Task: Filter tasks to show only those due tomorrow.
Action: Mouse moved to (20, 163)
Screenshot: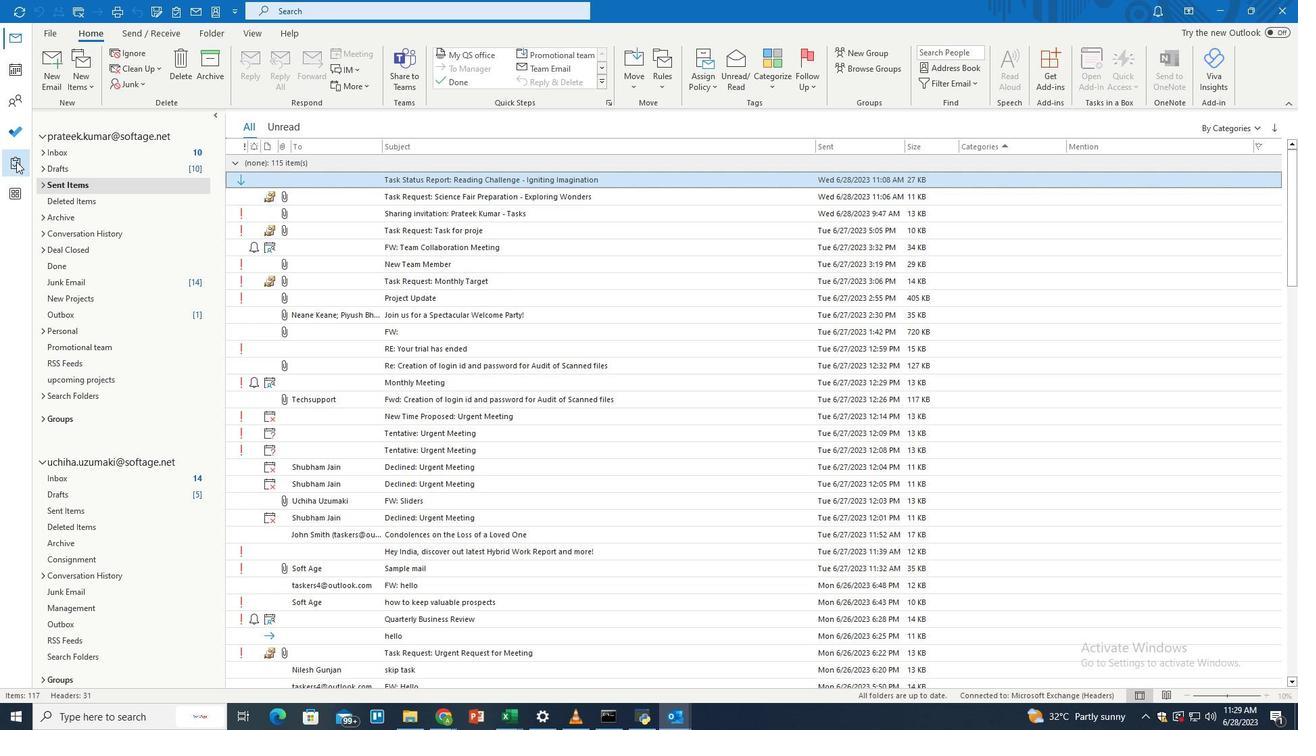 
Action: Mouse pressed left at (20, 163)
Screenshot: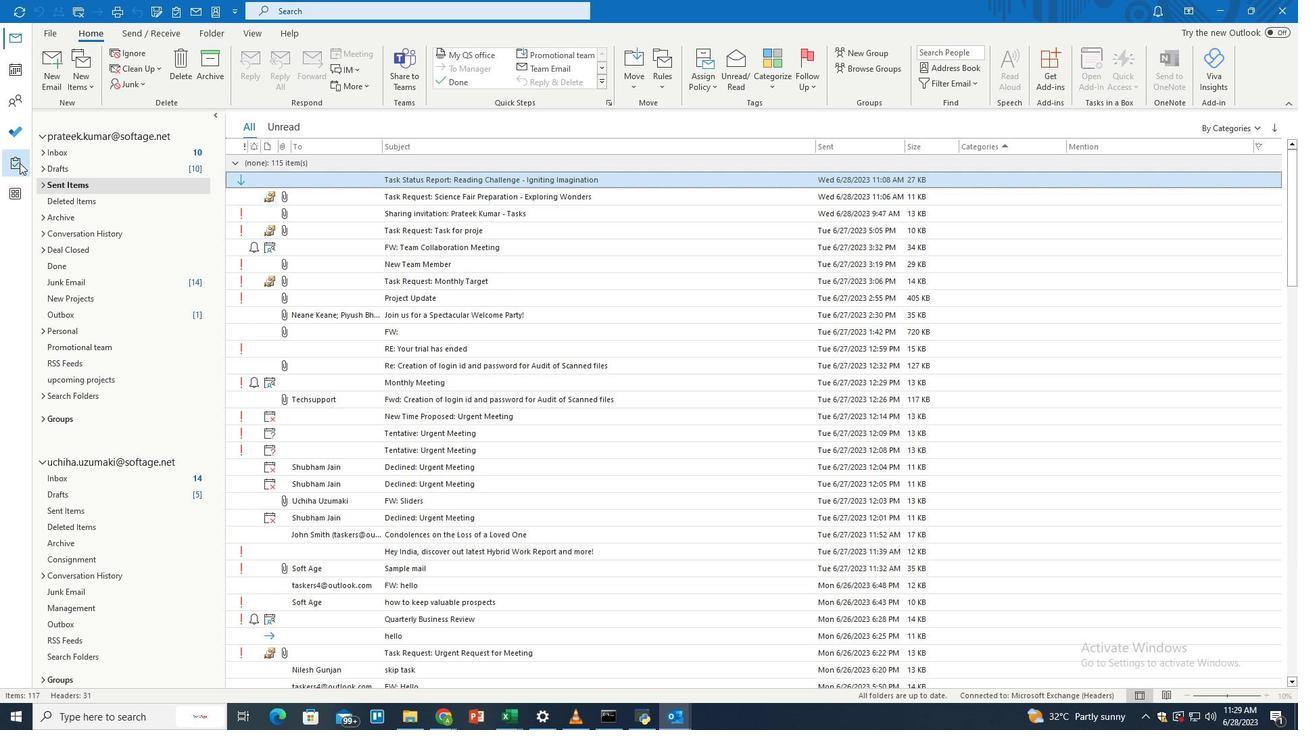 
Action: Mouse moved to (465, 12)
Screenshot: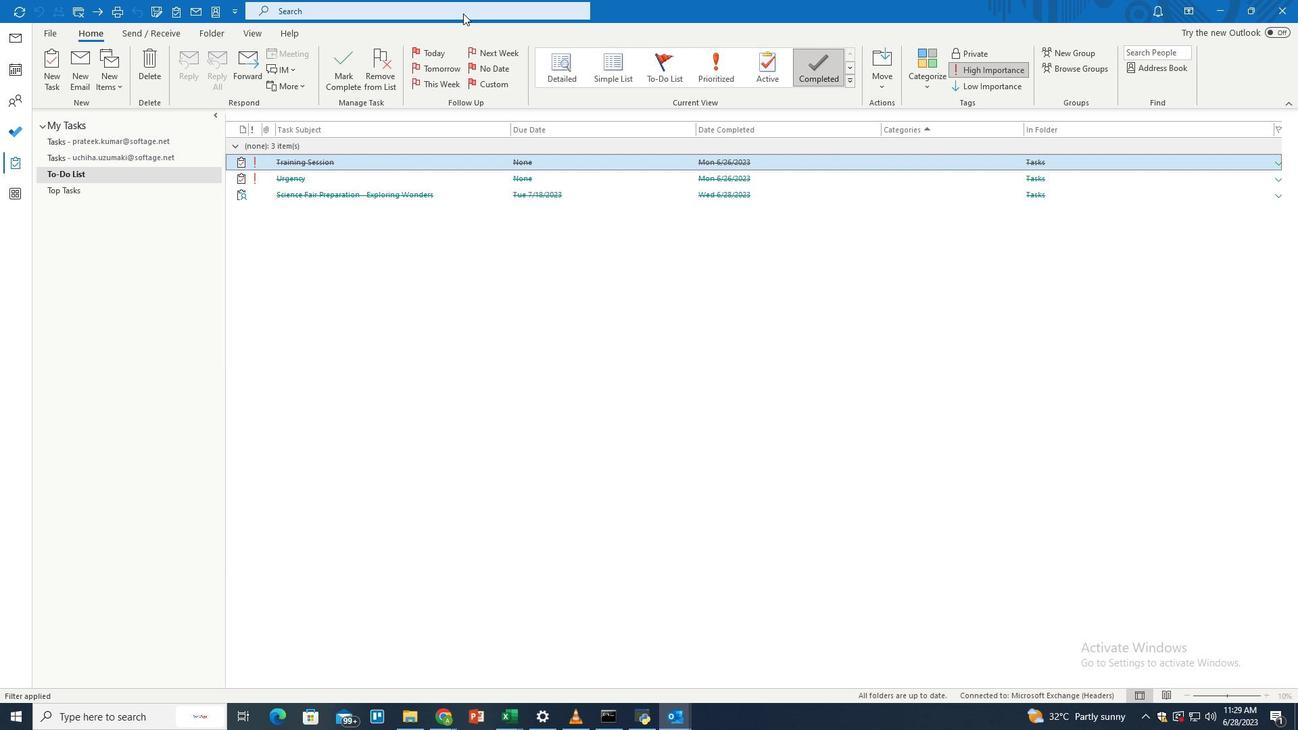 
Action: Mouse pressed left at (465, 12)
Screenshot: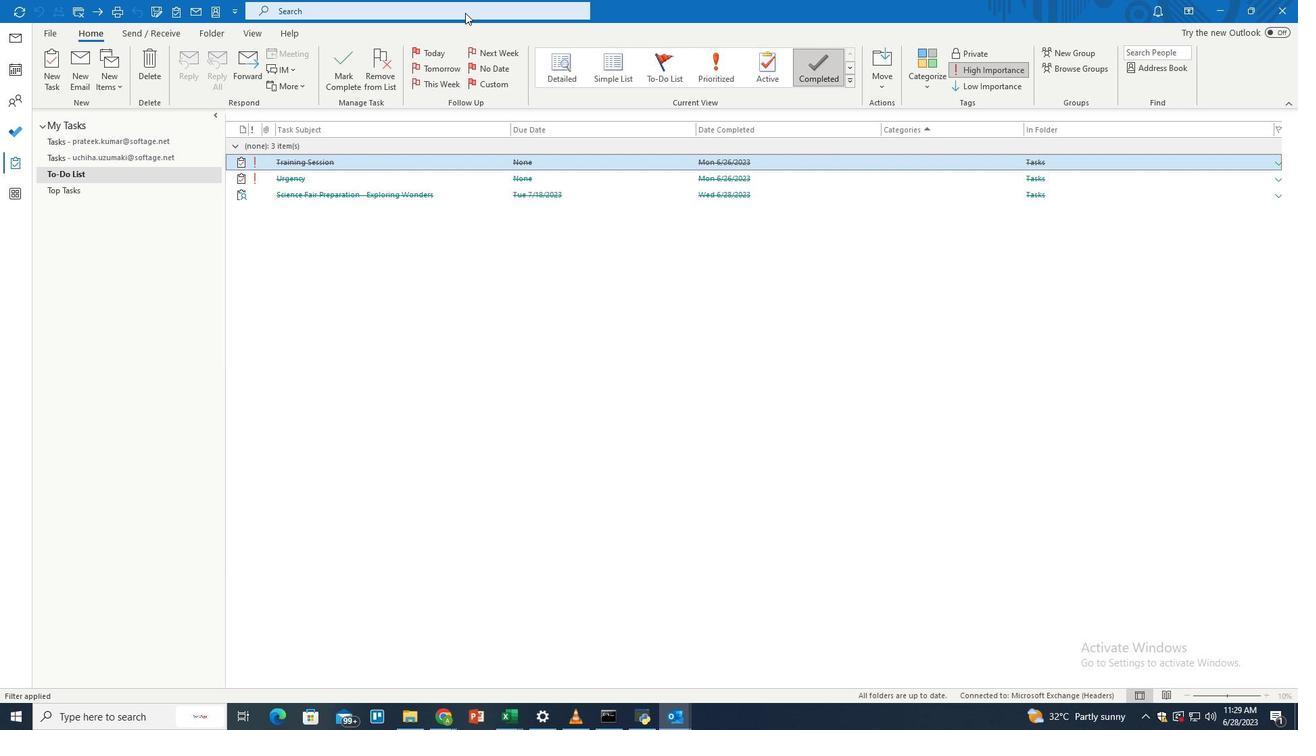 
Action: Mouse moved to (634, 10)
Screenshot: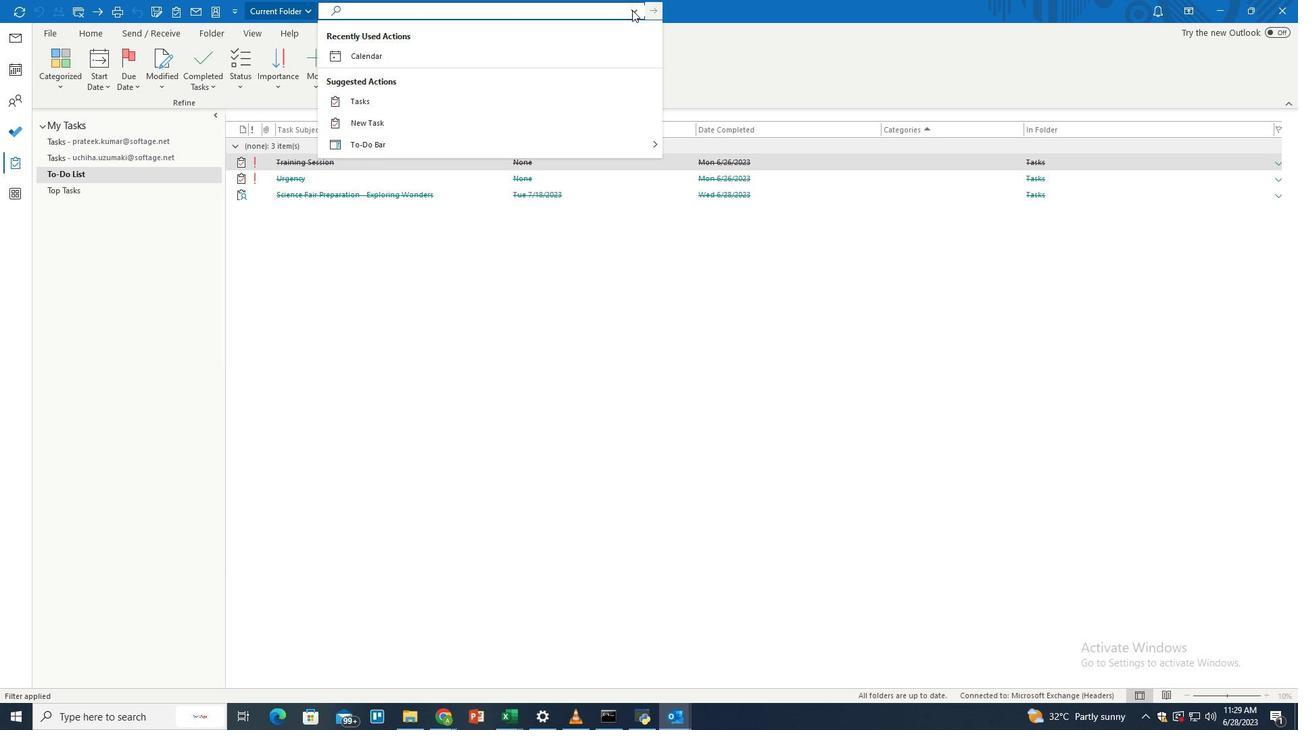 
Action: Mouse pressed left at (634, 10)
Screenshot: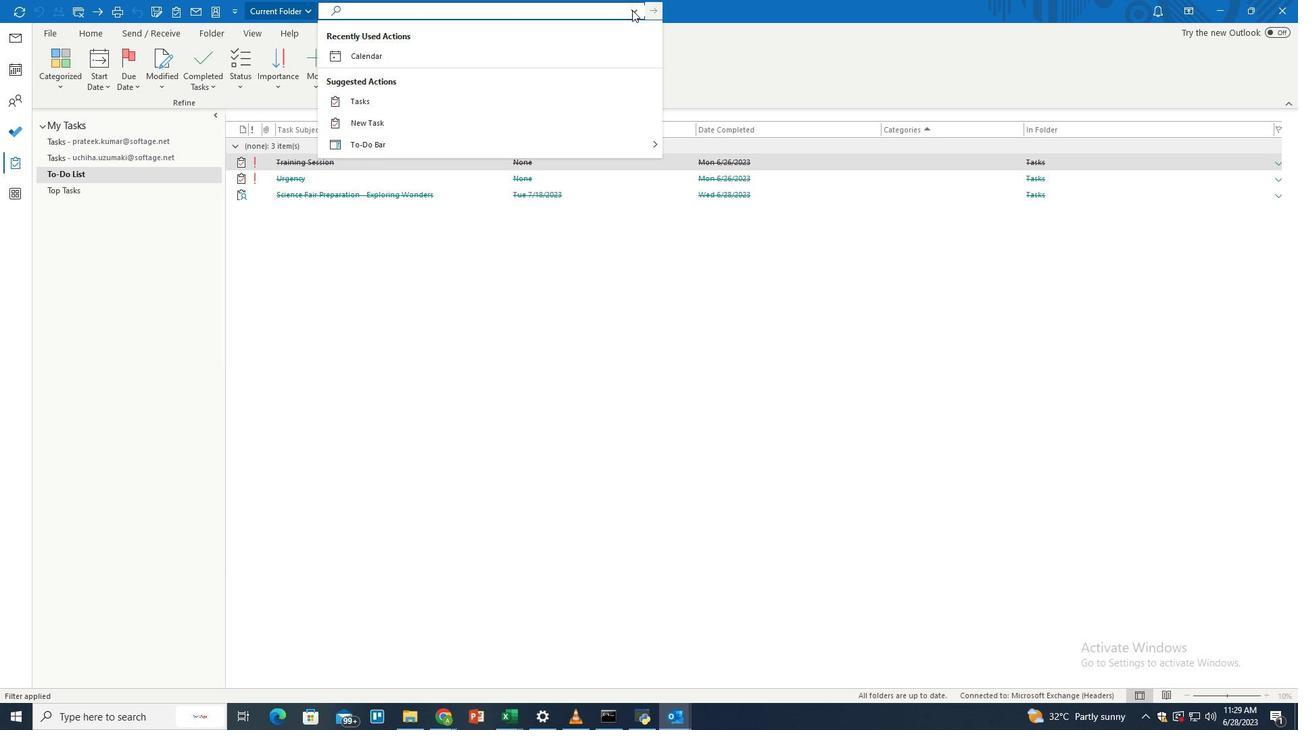 
Action: Mouse moved to (398, 107)
Screenshot: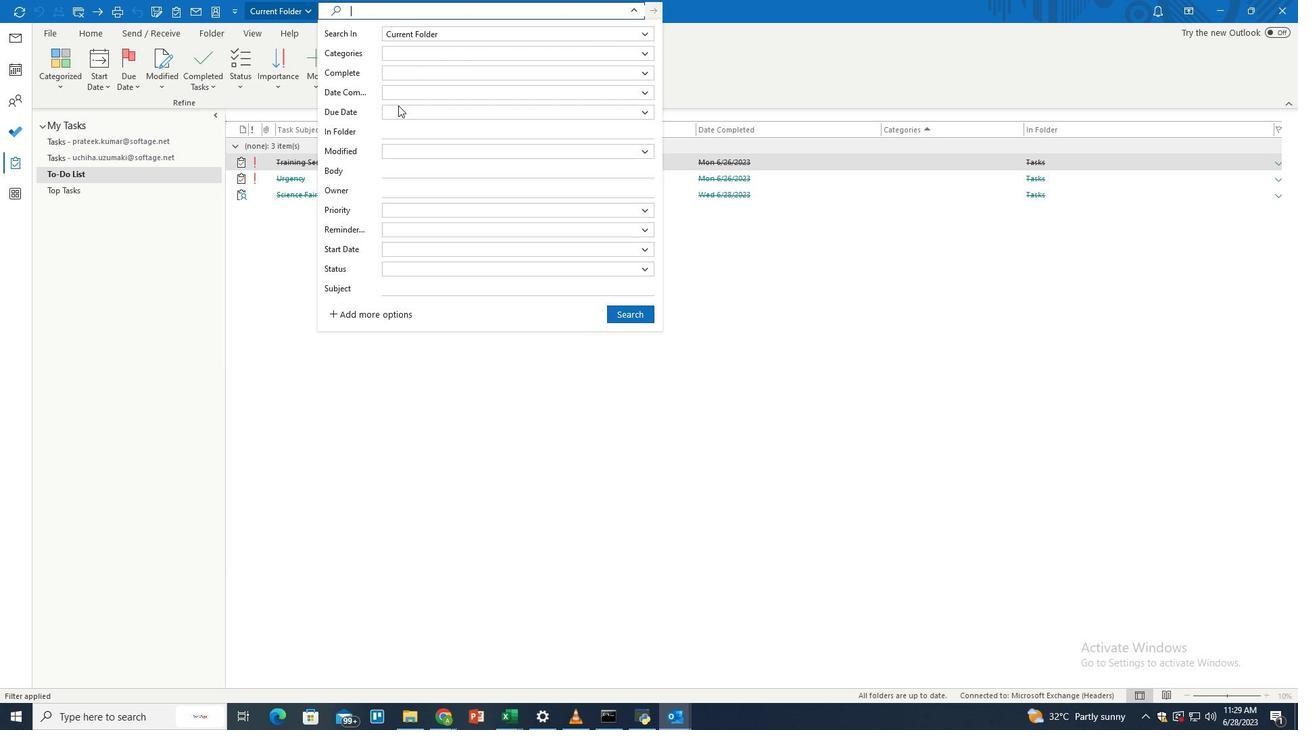 
Action: Mouse pressed left at (398, 107)
Screenshot: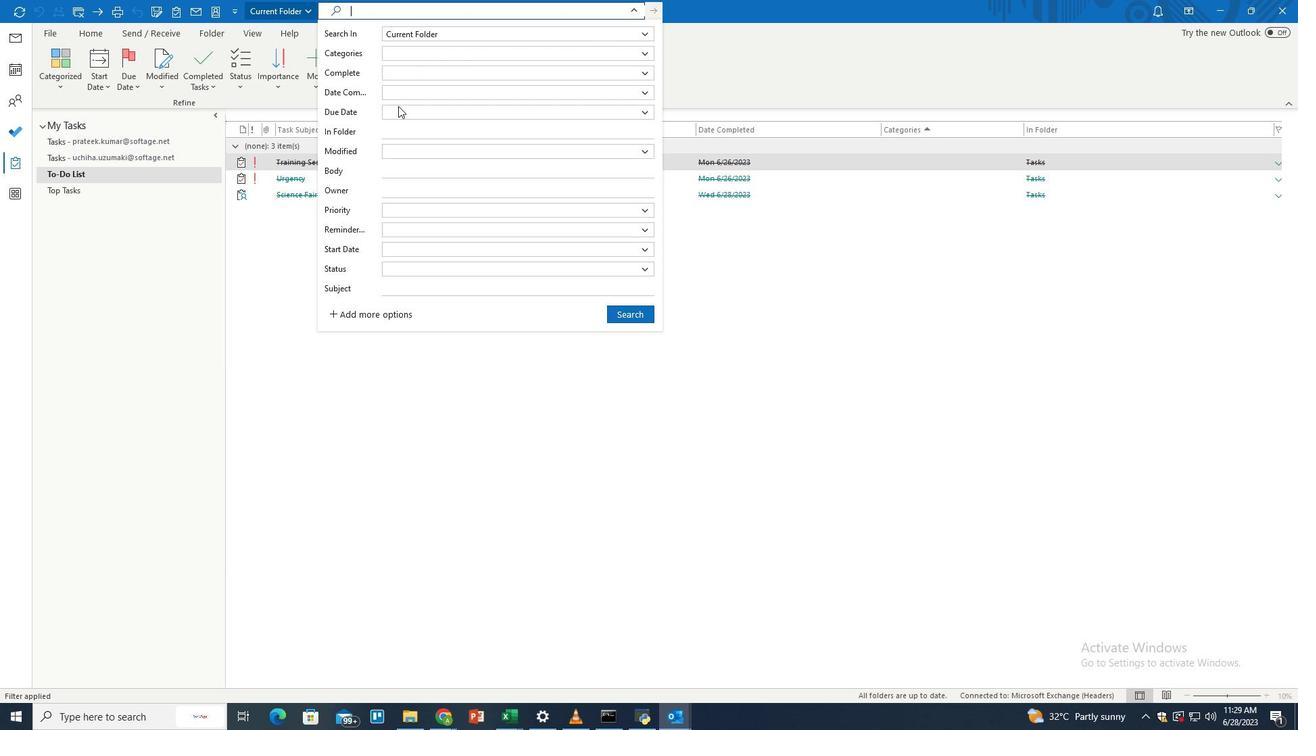 
Action: Mouse moved to (403, 152)
Screenshot: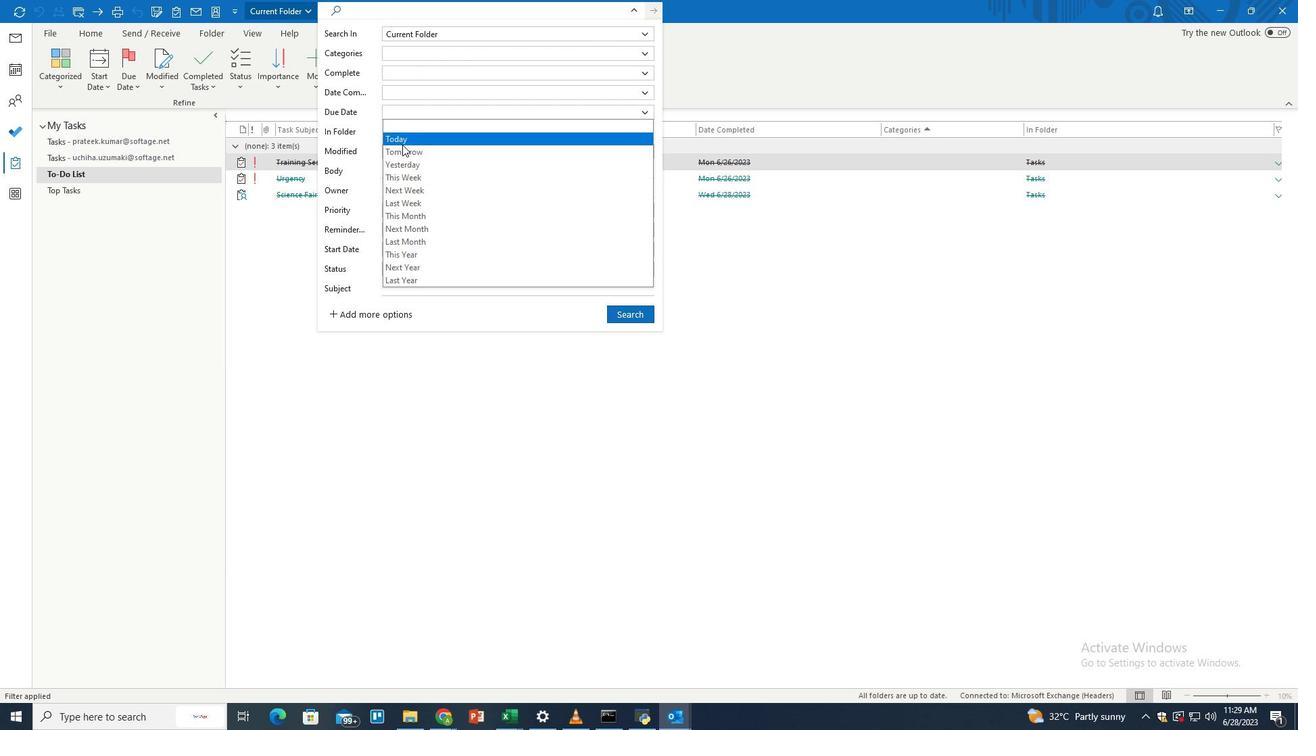 
Action: Mouse pressed left at (403, 152)
Screenshot: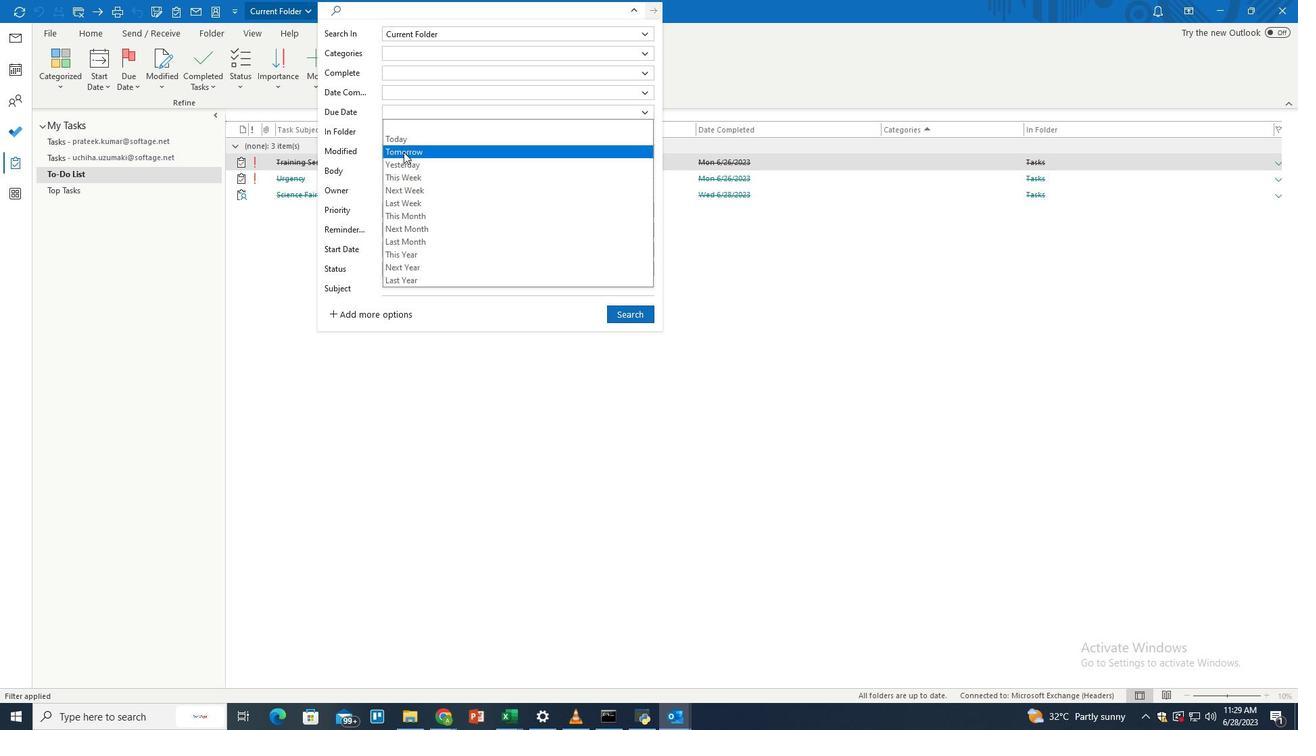 
Action: Mouse moved to (631, 317)
Screenshot: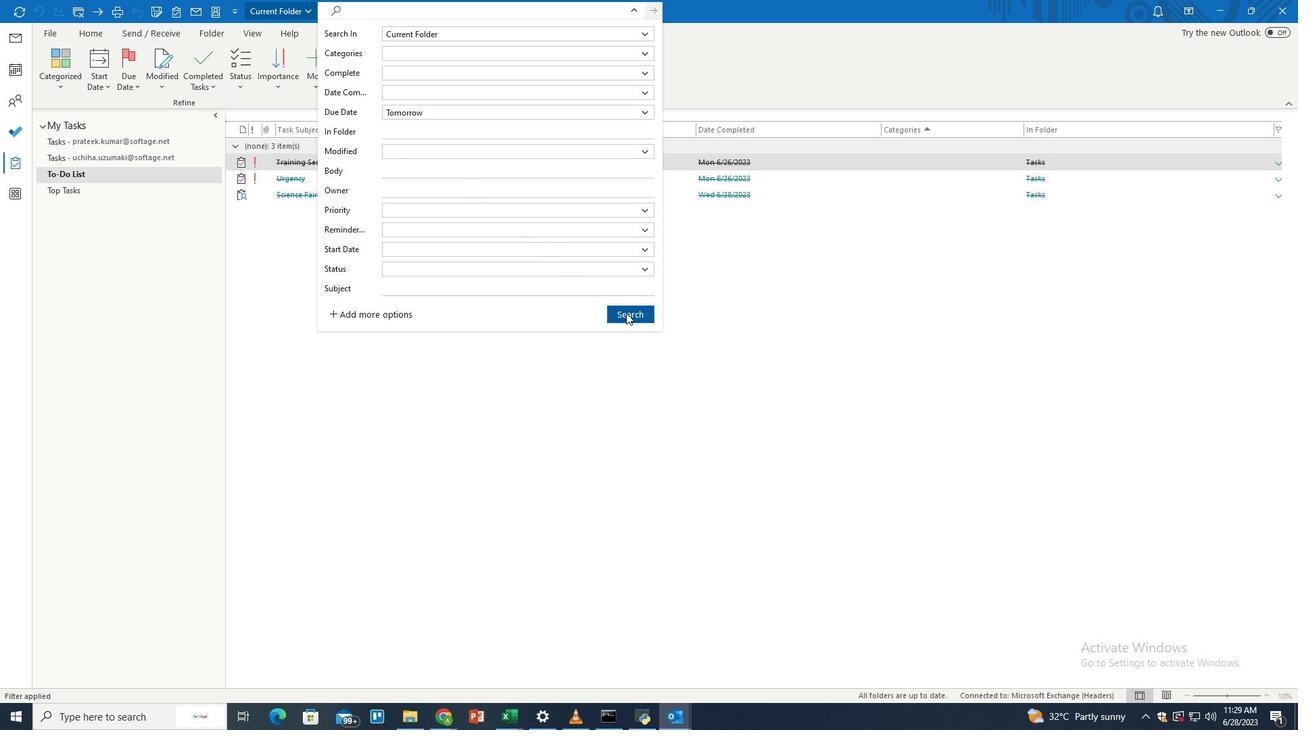 
Action: Mouse pressed left at (631, 317)
Screenshot: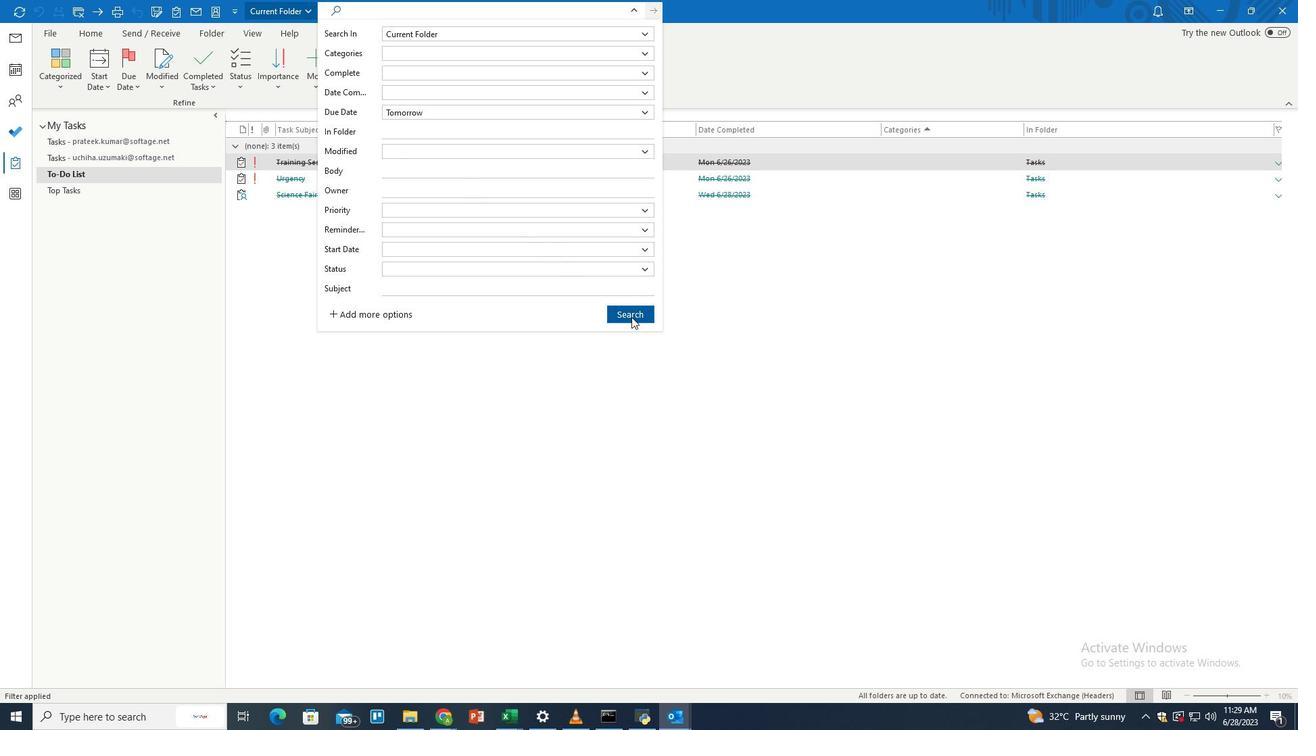 
Action: Mouse moved to (439, 272)
Screenshot: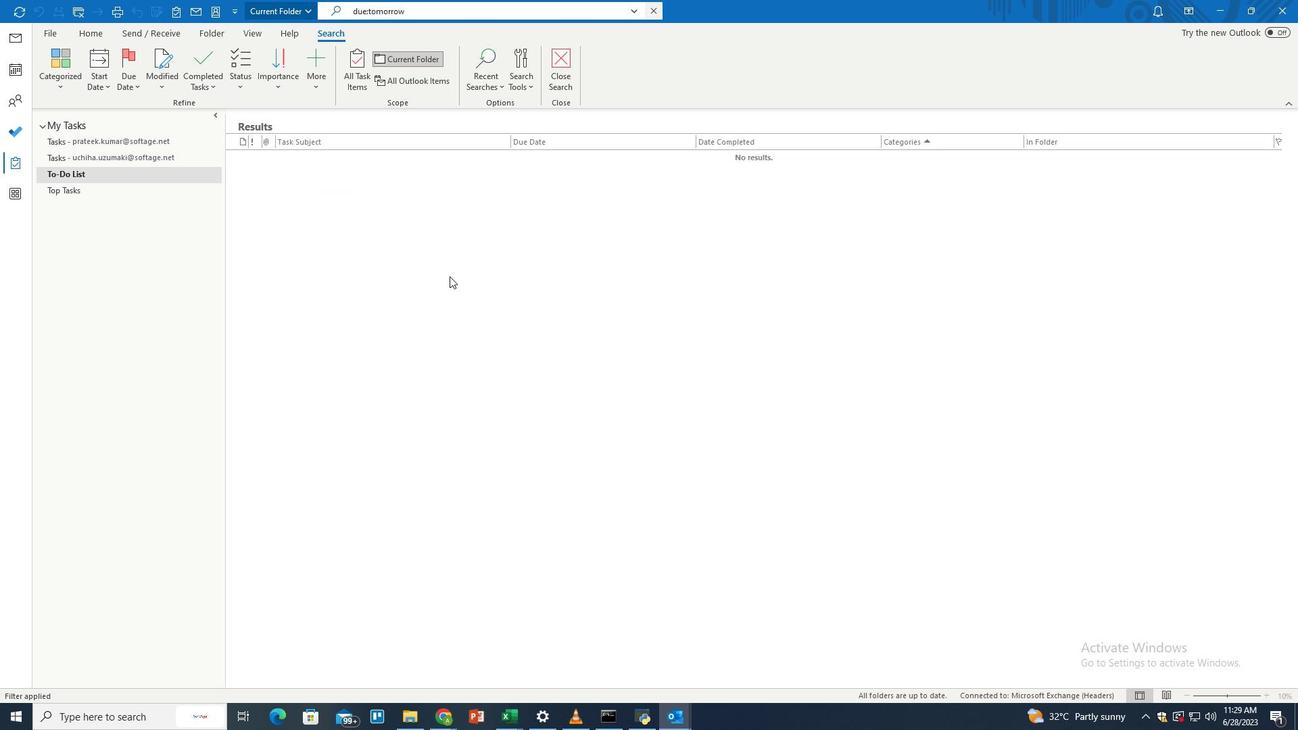 
